Task: Apply theme streamline in current slide.
Action: Mouse moved to (545, 108)
Screenshot: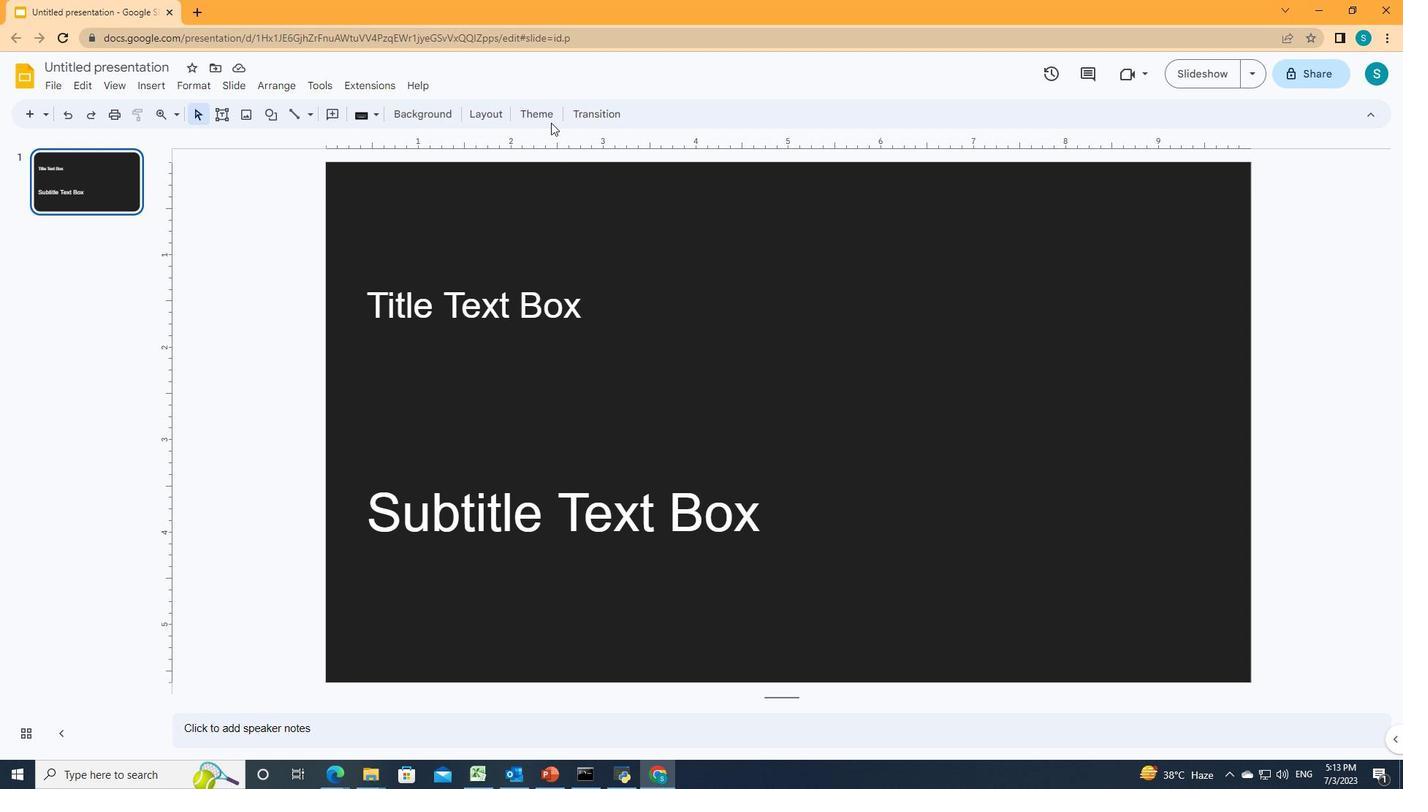 
Action: Mouse pressed left at (545, 108)
Screenshot: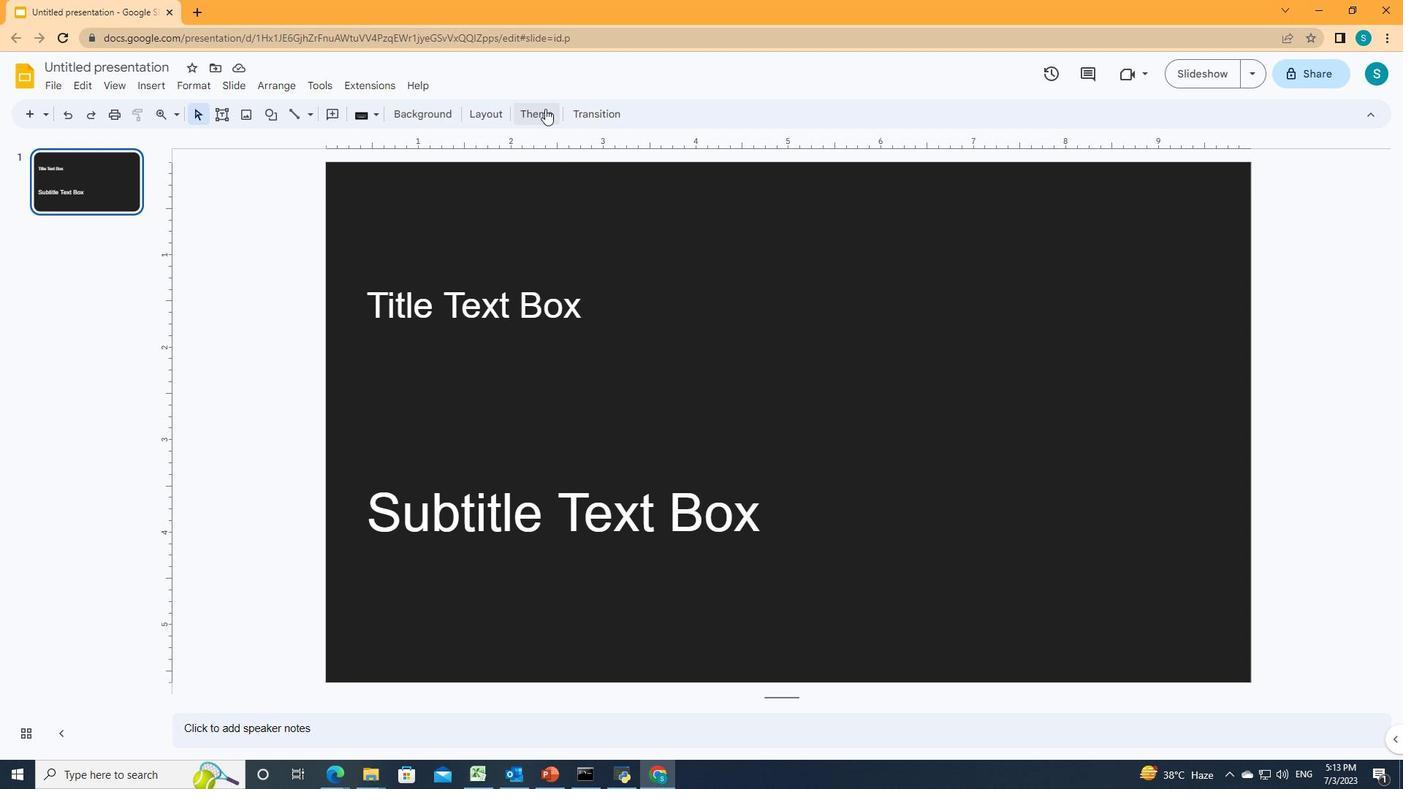 
Action: Mouse moved to (1264, 494)
Screenshot: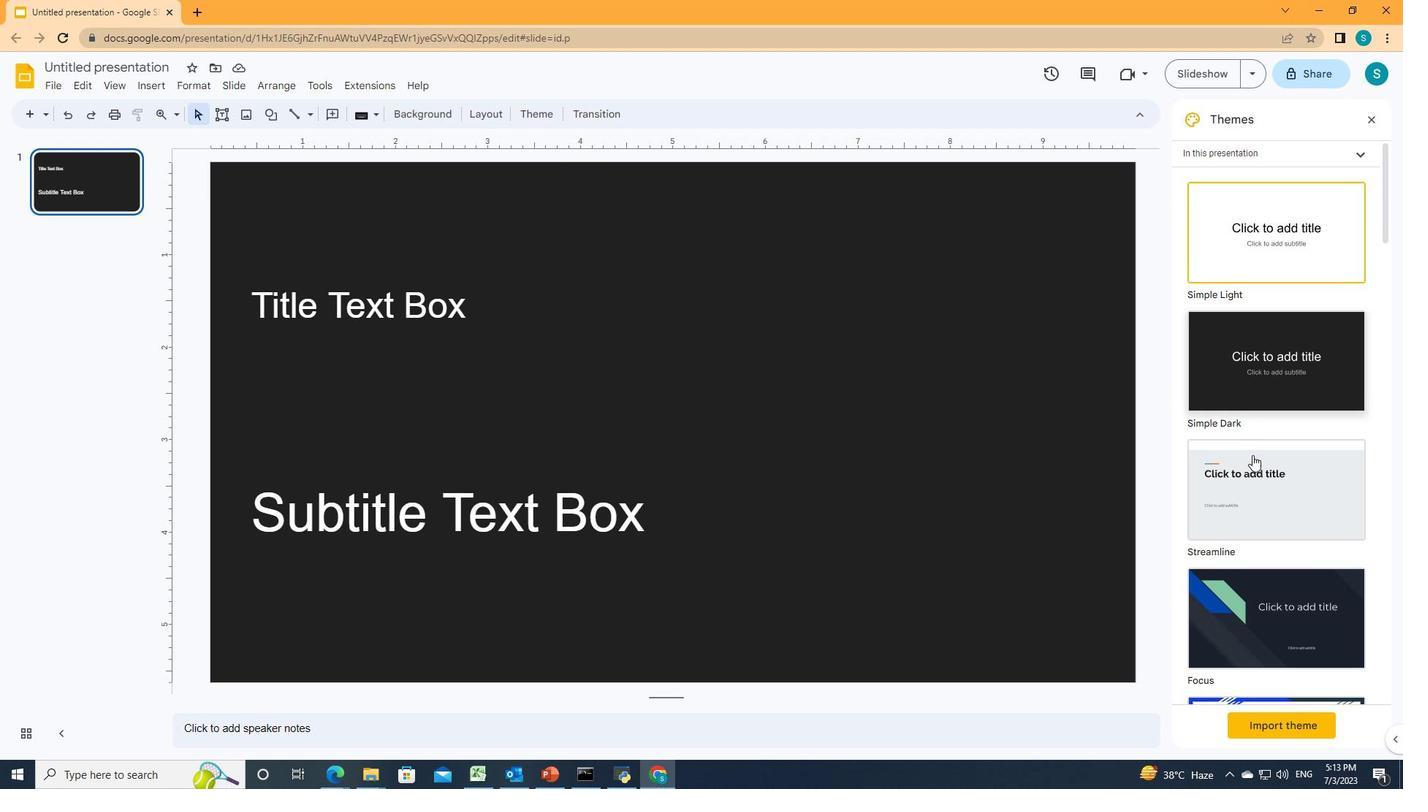 
Action: Mouse pressed left at (1264, 494)
Screenshot: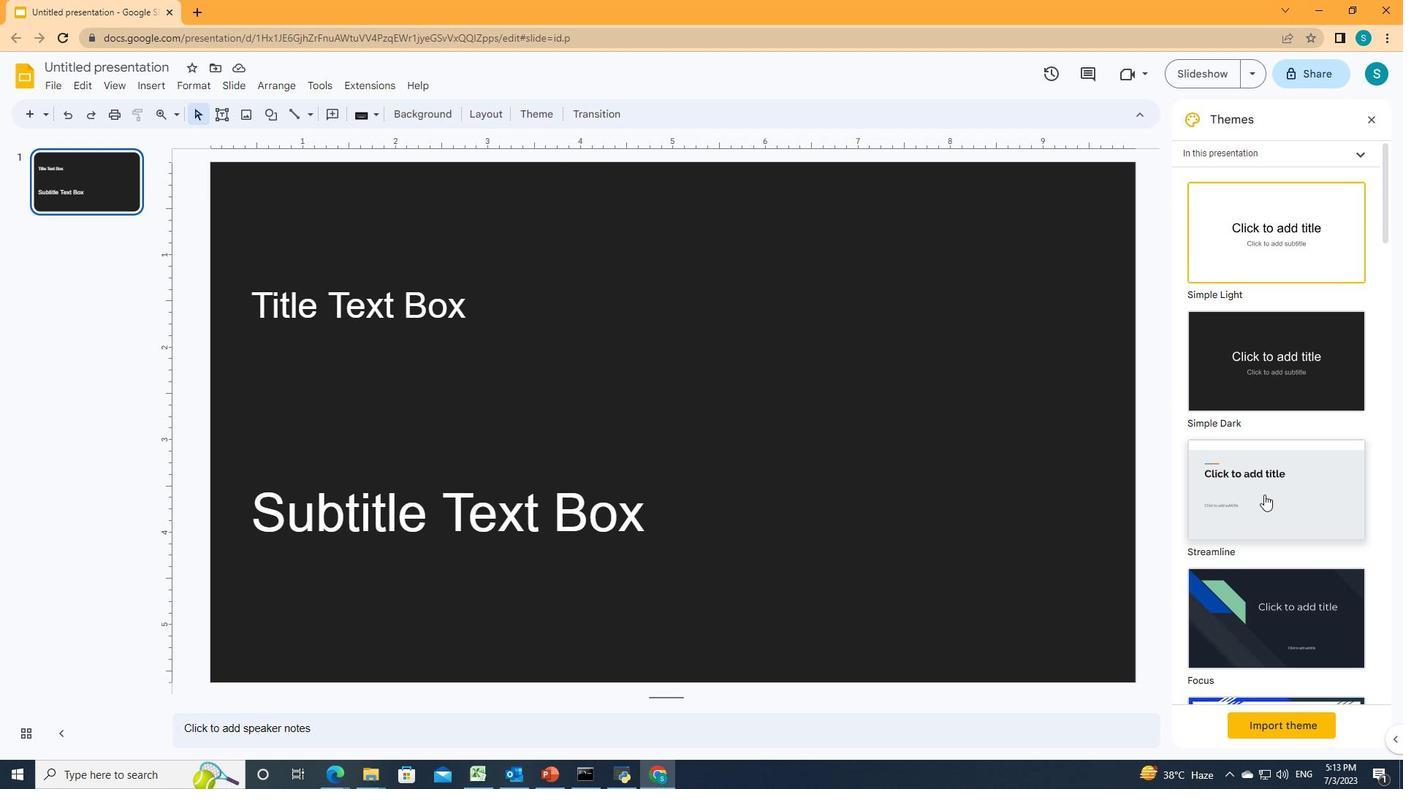 
